 Task: Create Card Sales Proposal Review in Board DevOps Best Practices to Workspace Antivirus and Security Software. Create Card Climbing Review in Board Sales Performance Benchmarking to Workspace Antivirus and Security Software. Create Card Sales Contract Review in Board IT Asset Management and Inventory Control to Workspace Antivirus and Security Software
Action: Mouse moved to (42, 357)
Screenshot: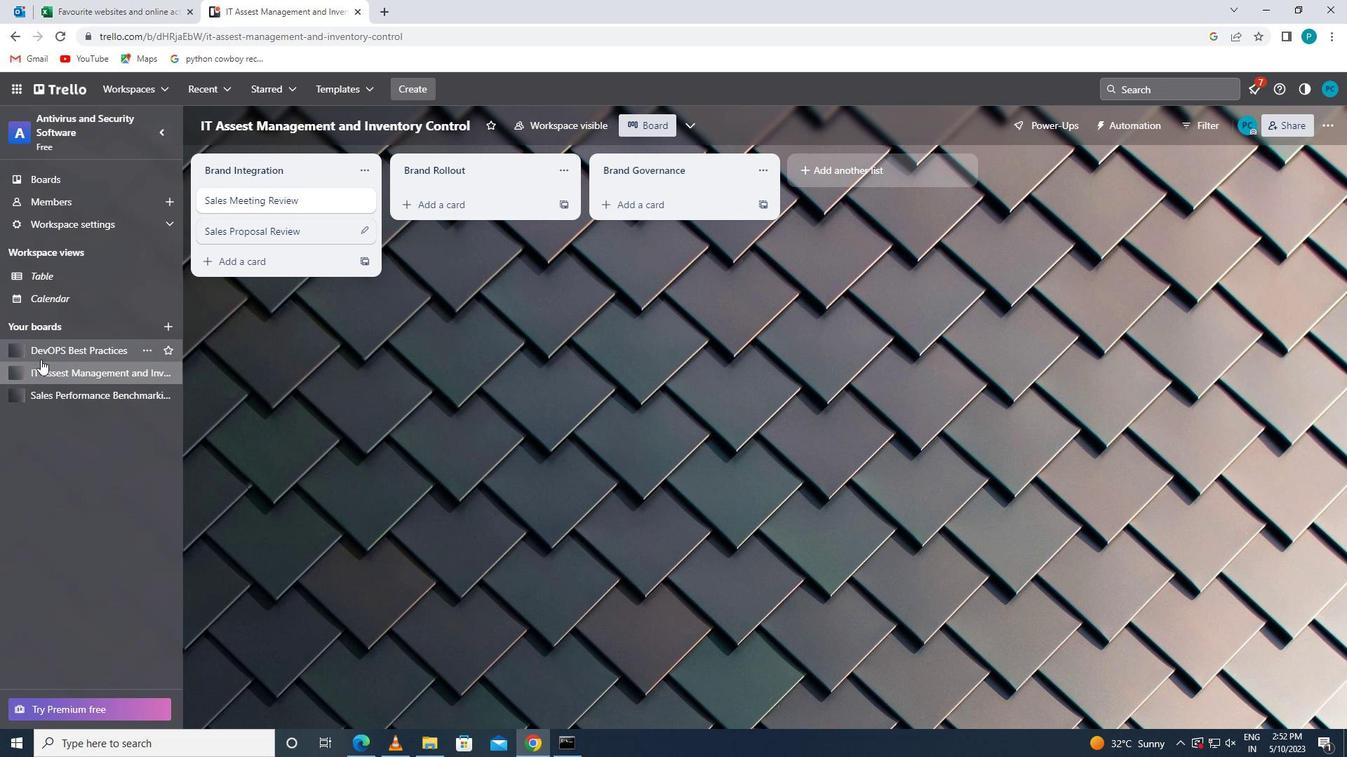 
Action: Mouse pressed left at (42, 357)
Screenshot: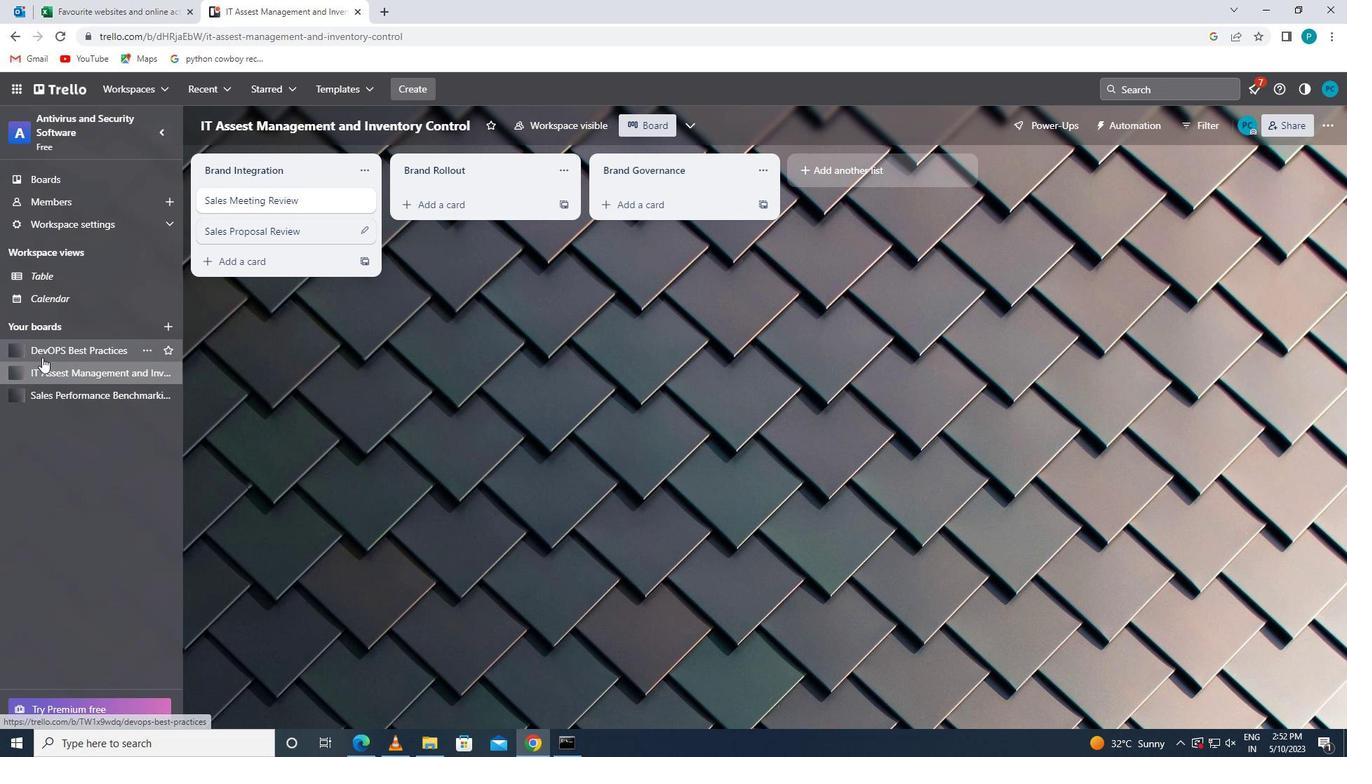 
Action: Mouse moved to (227, 251)
Screenshot: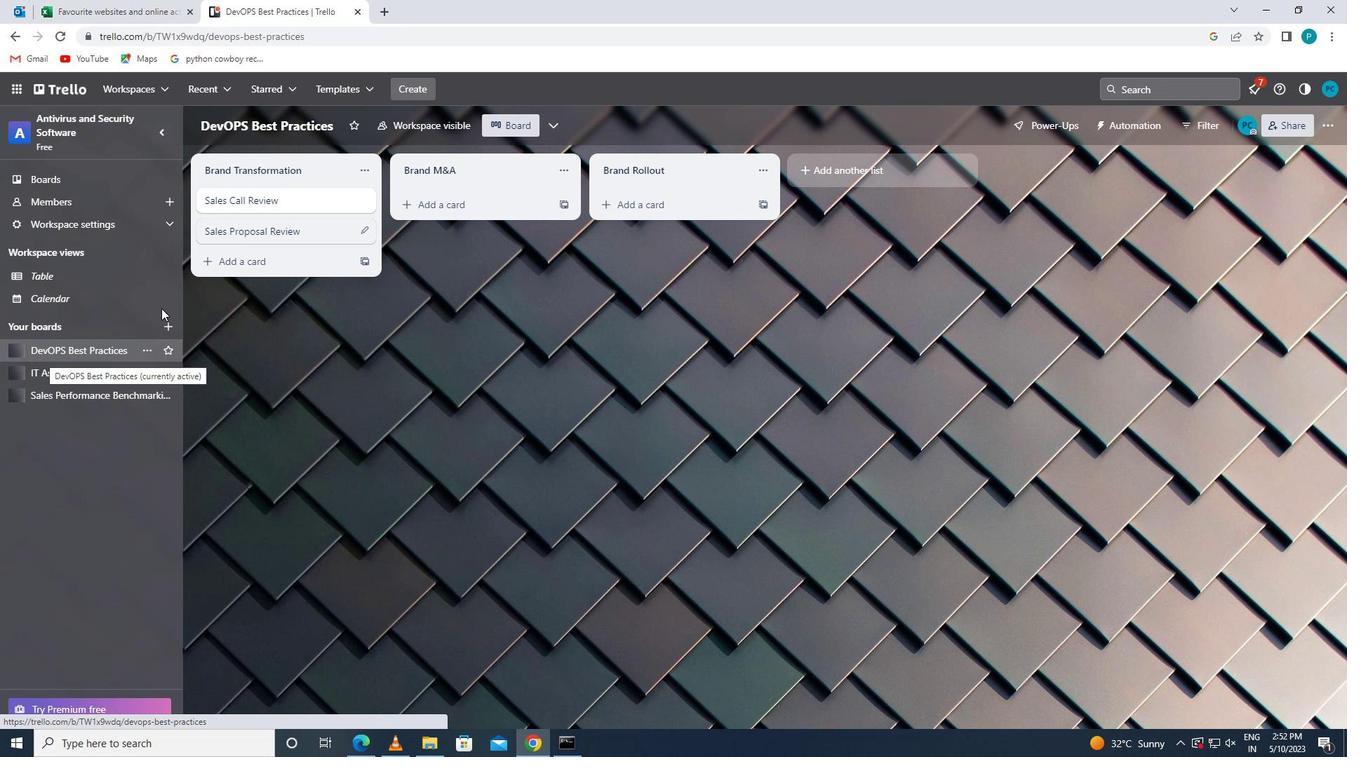 
Action: Mouse pressed left at (227, 251)
Screenshot: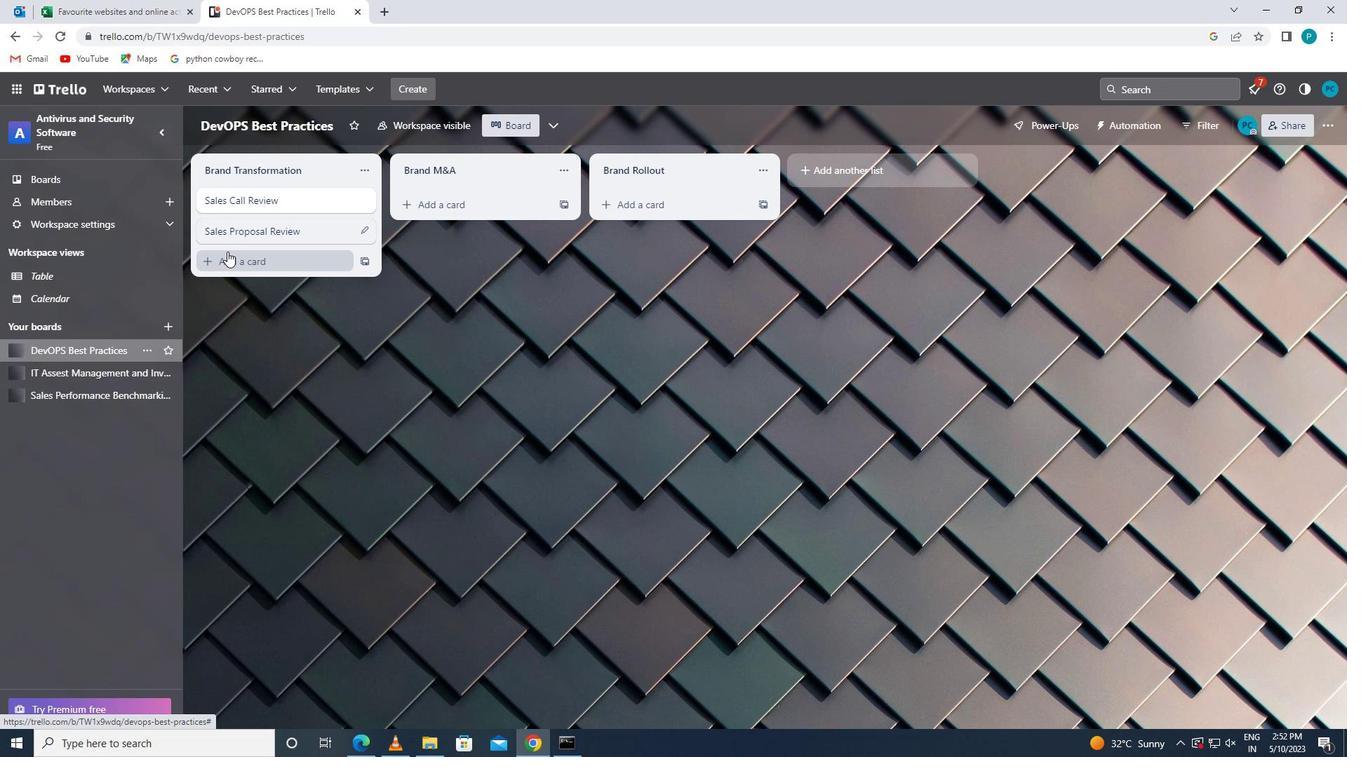 
Action: Key pressed <Key.caps_lock>s<Key.caps_lock>ales<Key.space>p<Key.caps_lock>p
Screenshot: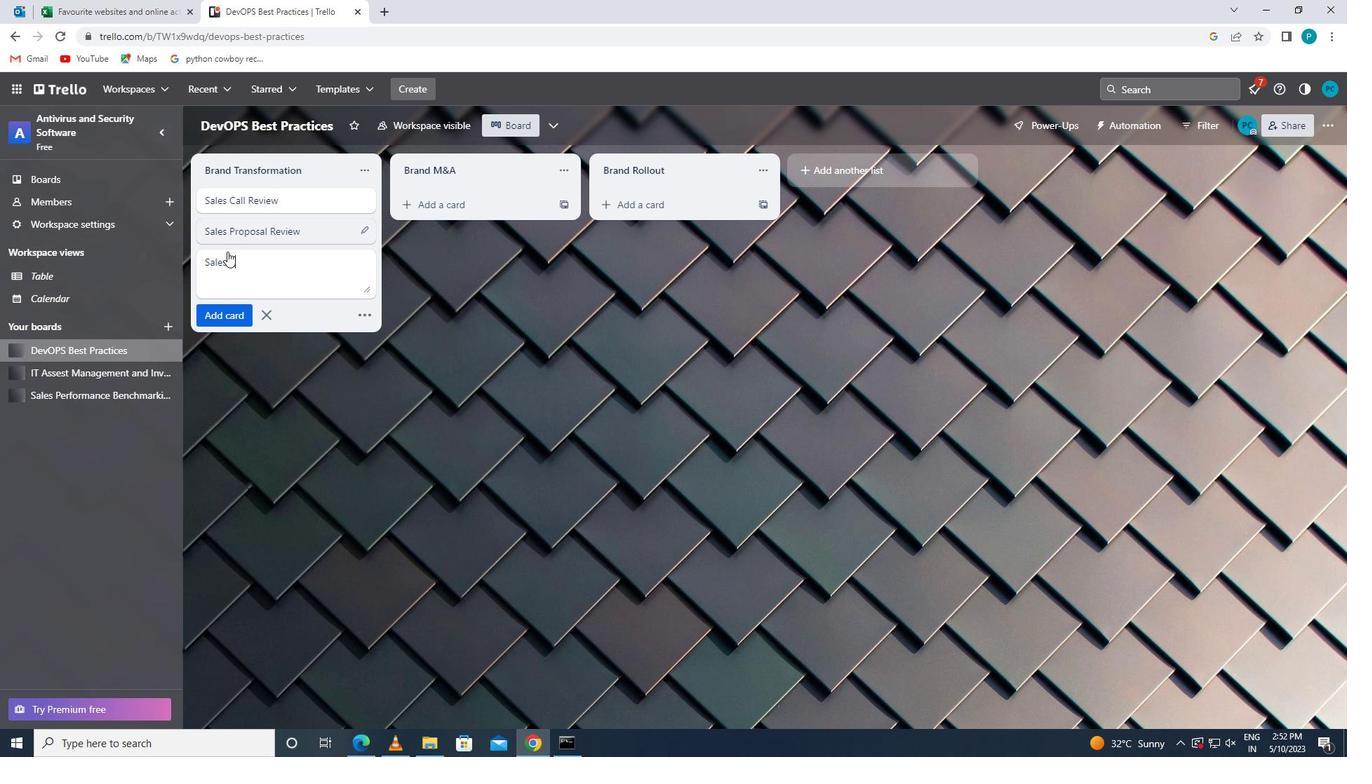 
Action: Mouse moved to (234, 263)
Screenshot: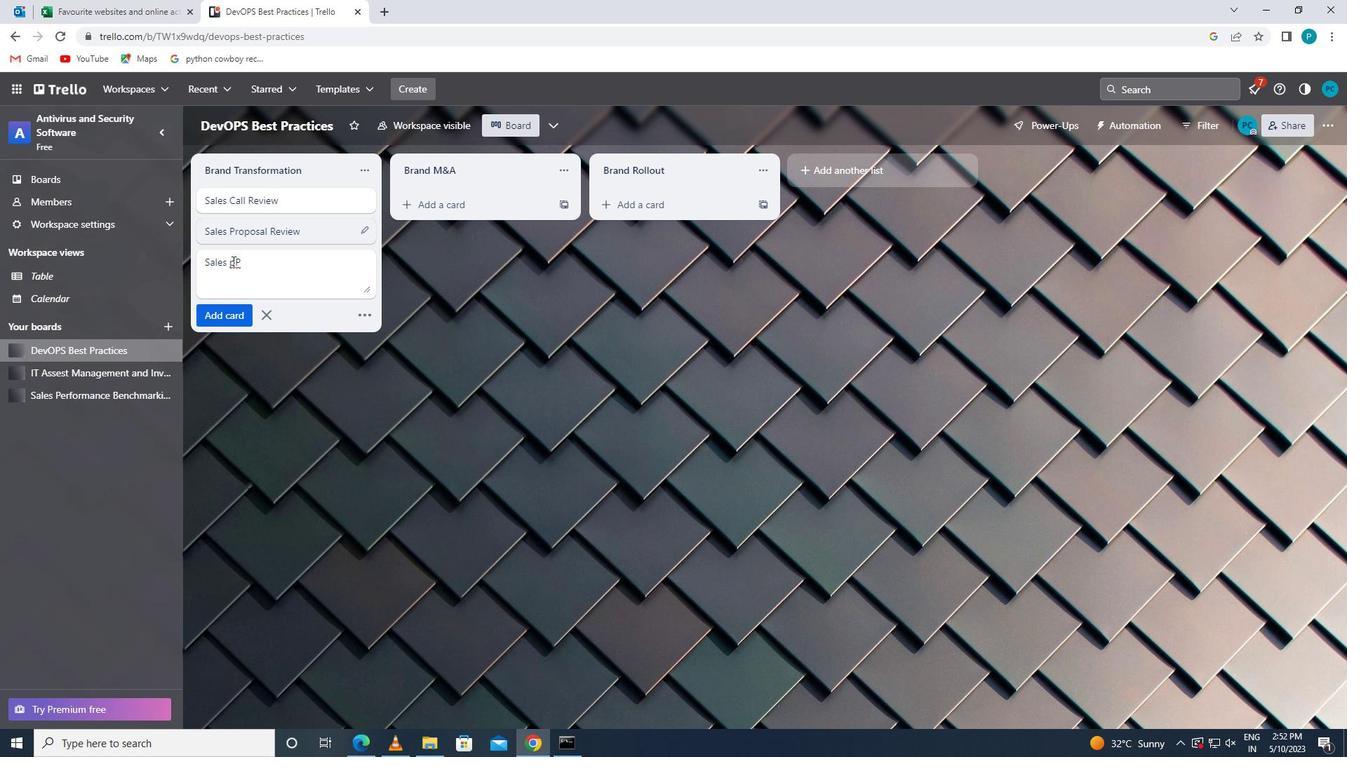 
Action: Mouse pressed left at (234, 263)
Screenshot: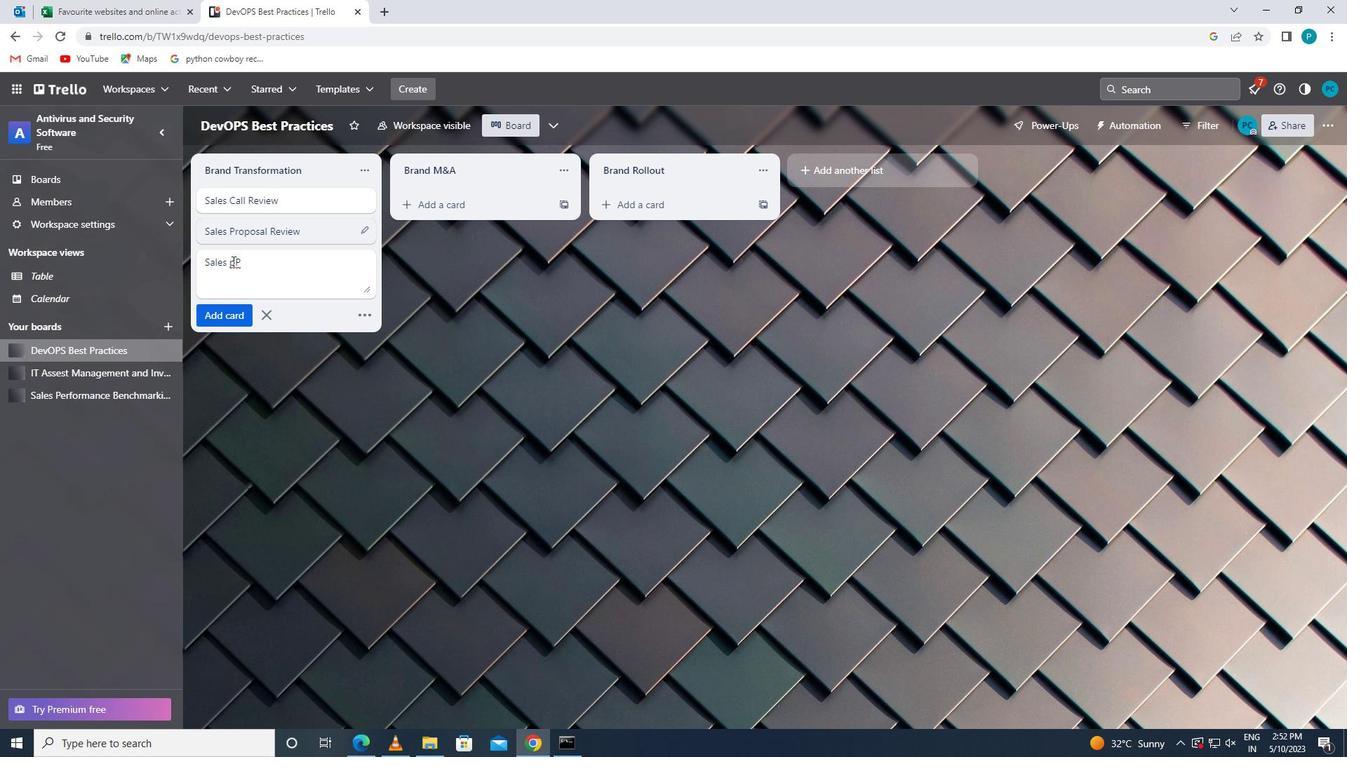 
Action: Key pressed <Key.backspace>
Screenshot: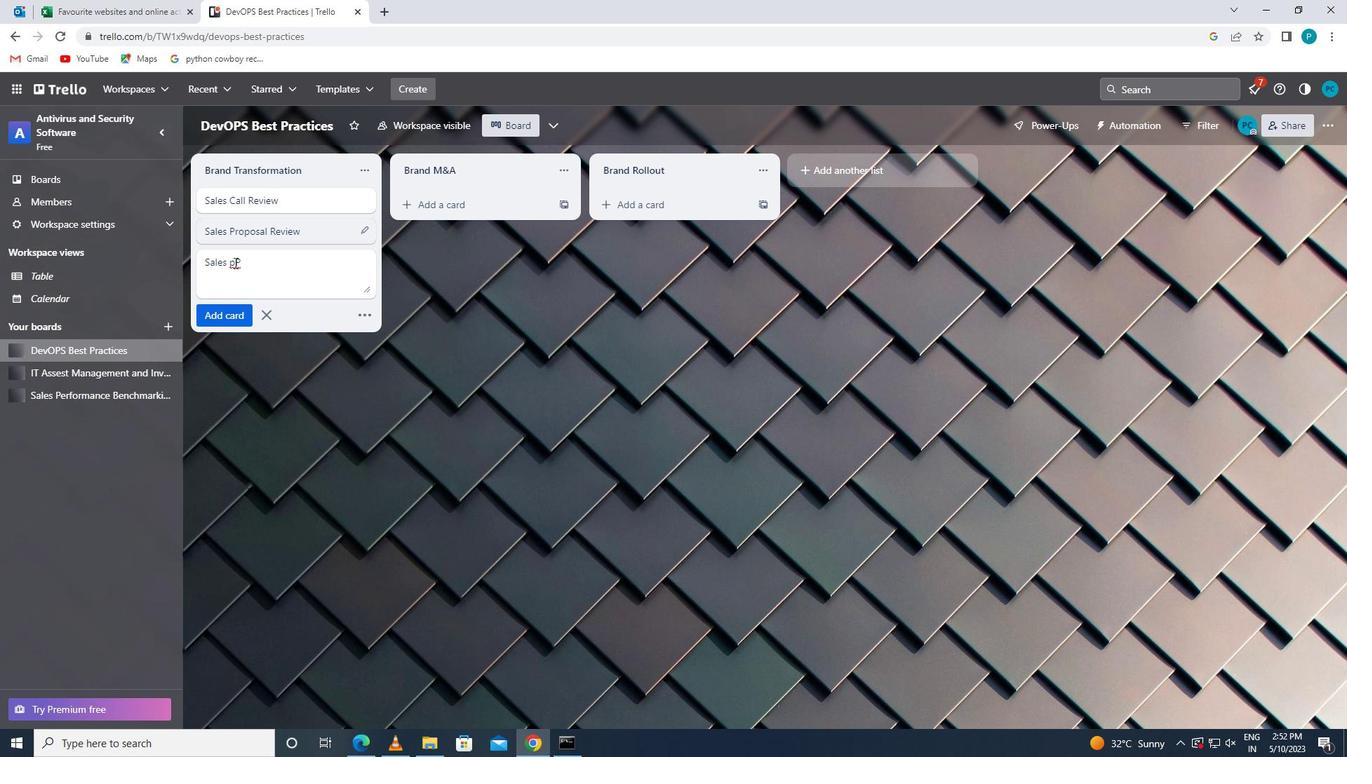 
Action: Mouse pressed left at (234, 263)
Screenshot: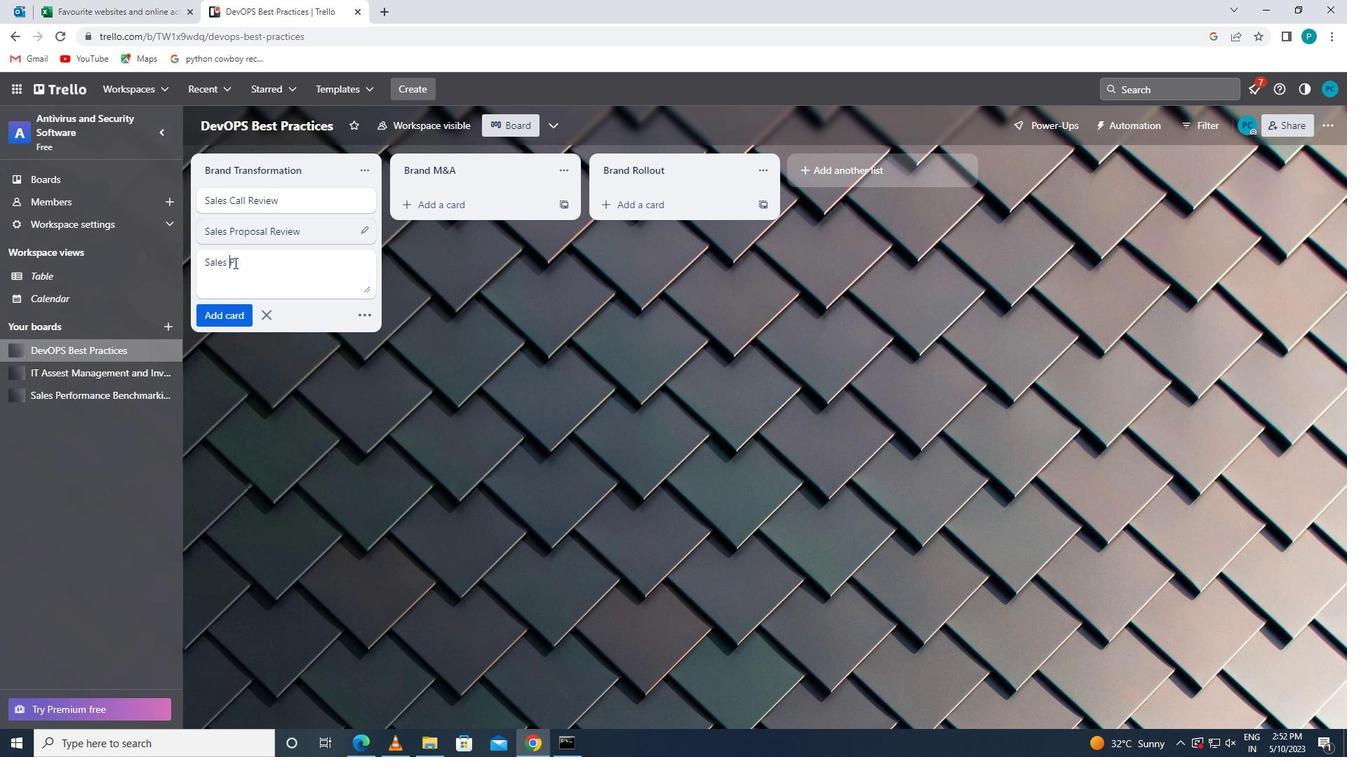 
Action: Key pressed <Key.caps_lock>roposal<Key.space><Key.caps_lock>r<Key.caps_lock>eview
Screenshot: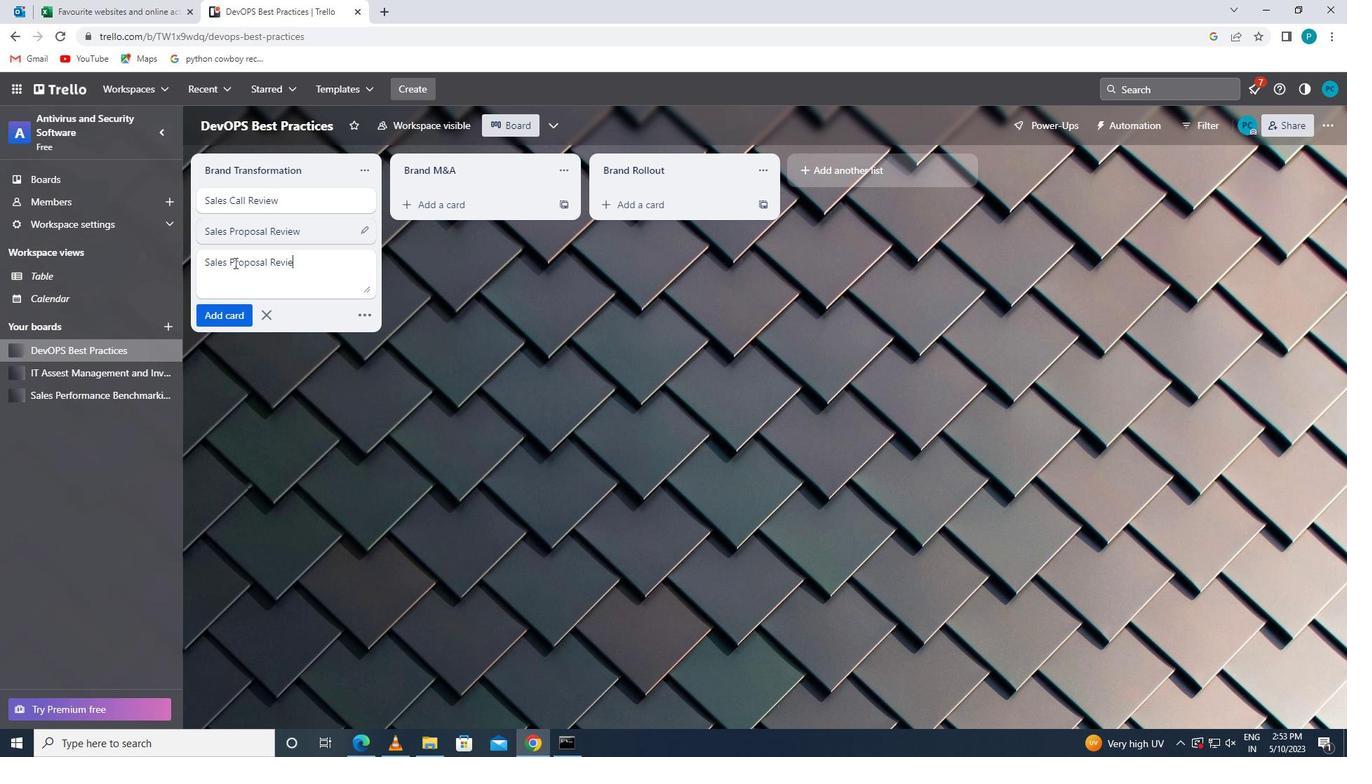 
Action: Mouse moved to (234, 318)
Screenshot: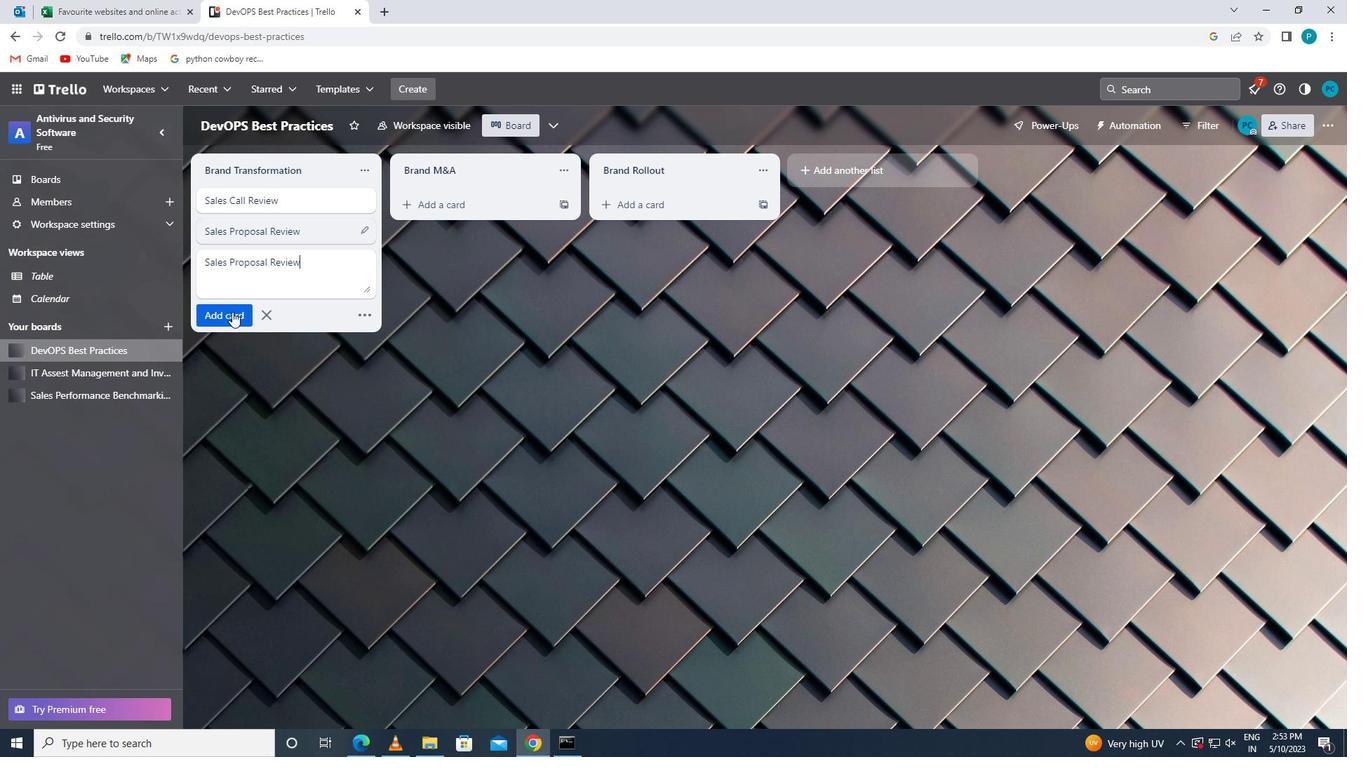 
Action: Mouse pressed left at (234, 318)
Screenshot: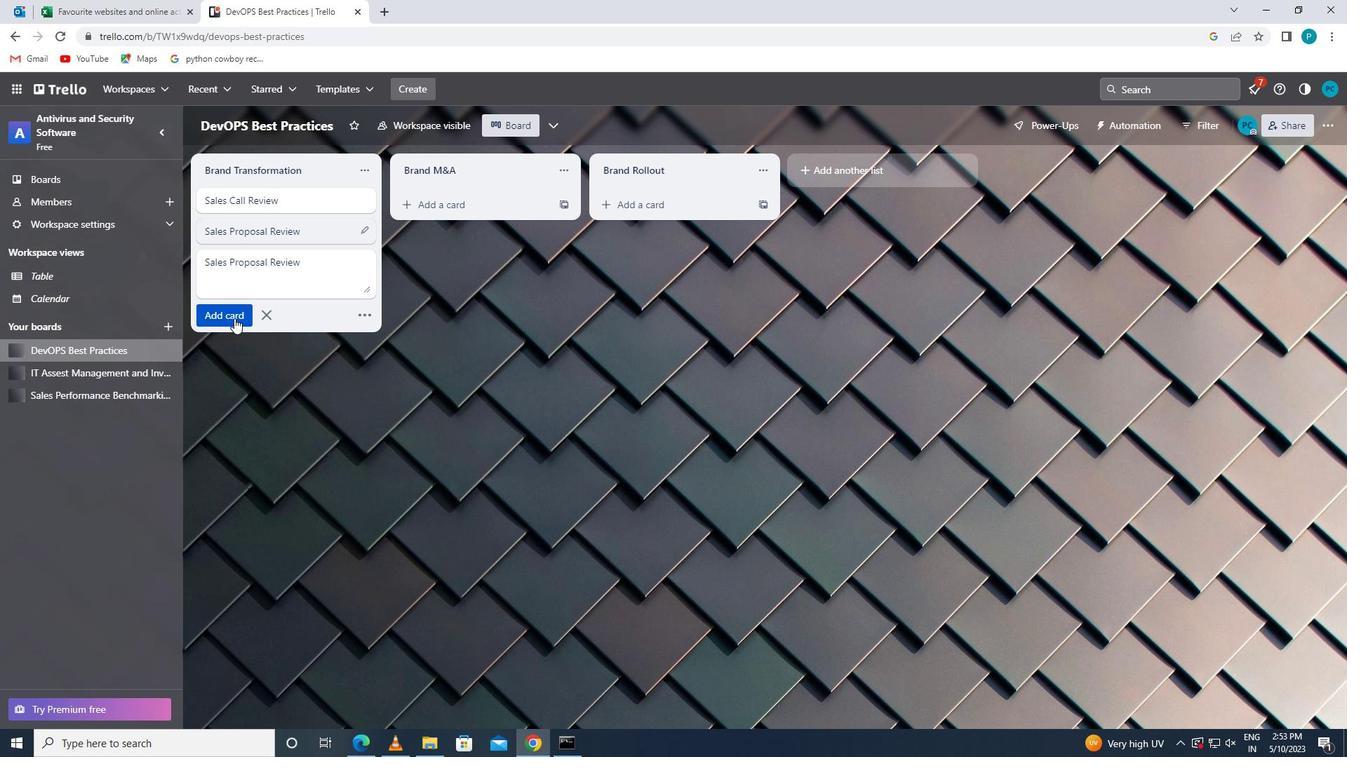 
Action: Mouse moved to (120, 400)
Screenshot: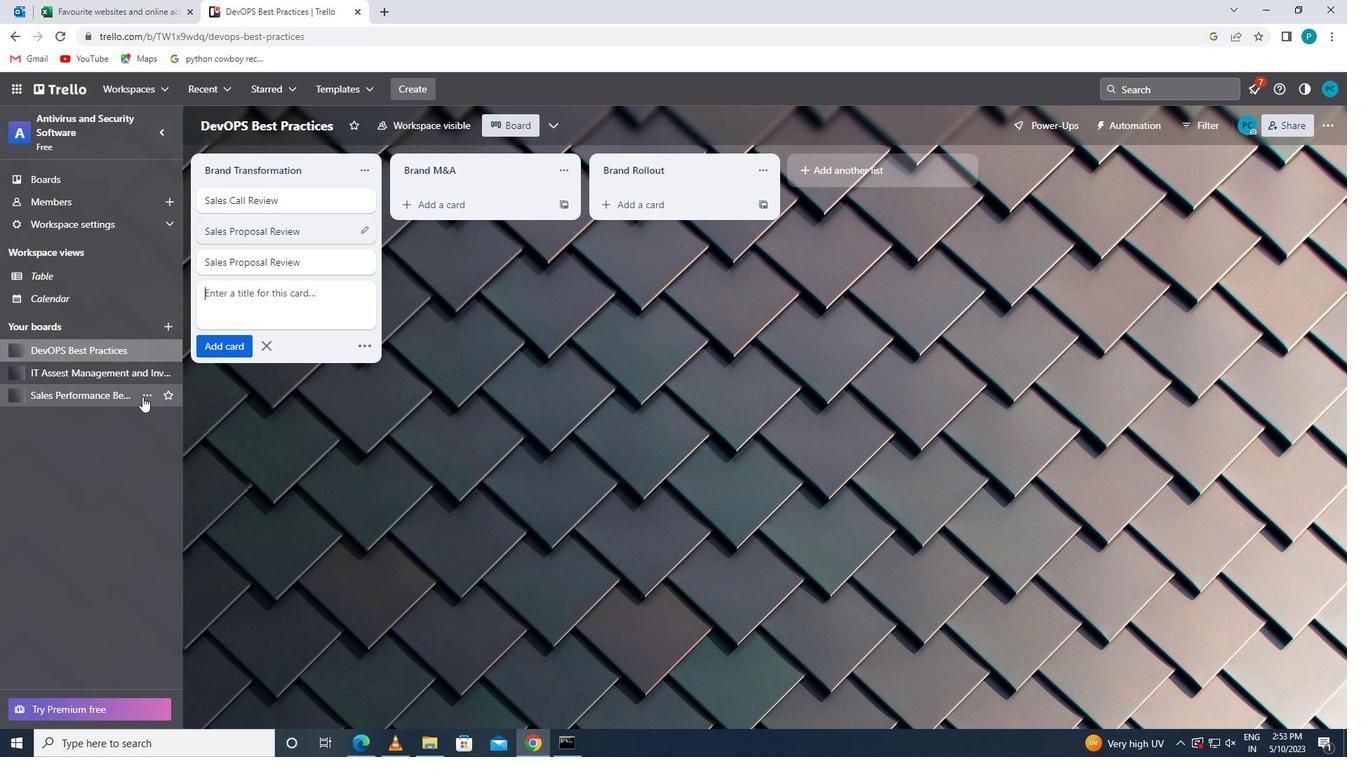 
Action: Mouse pressed left at (120, 400)
Screenshot: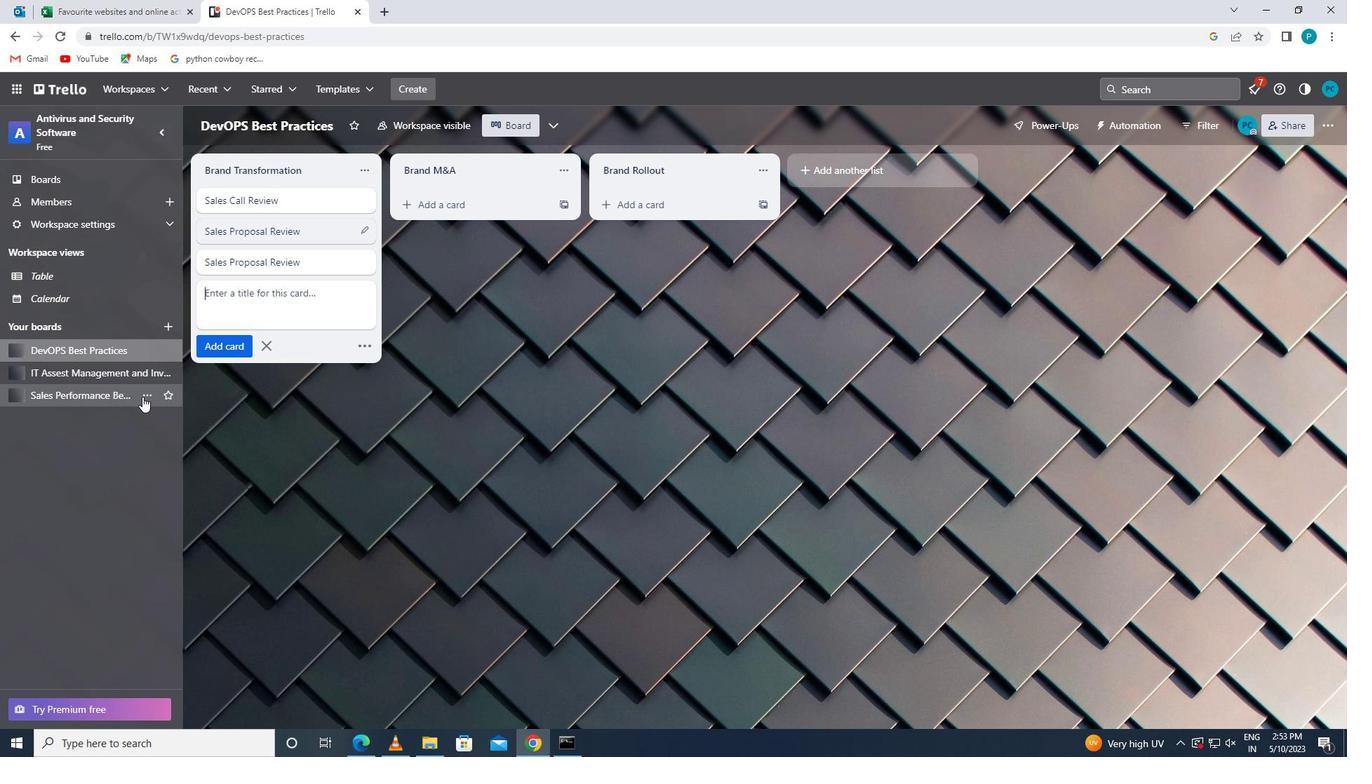 
Action: Mouse moved to (225, 270)
Screenshot: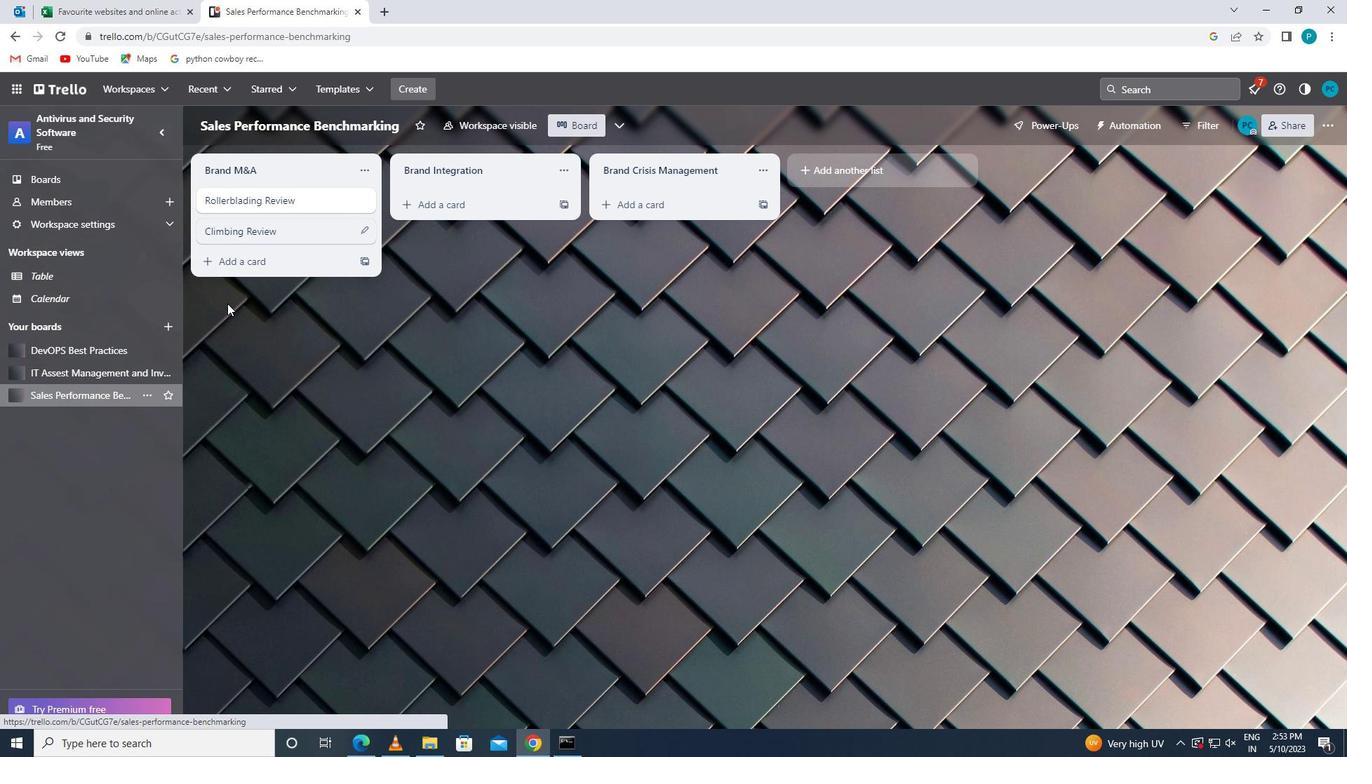 
Action: Mouse pressed left at (225, 270)
Screenshot: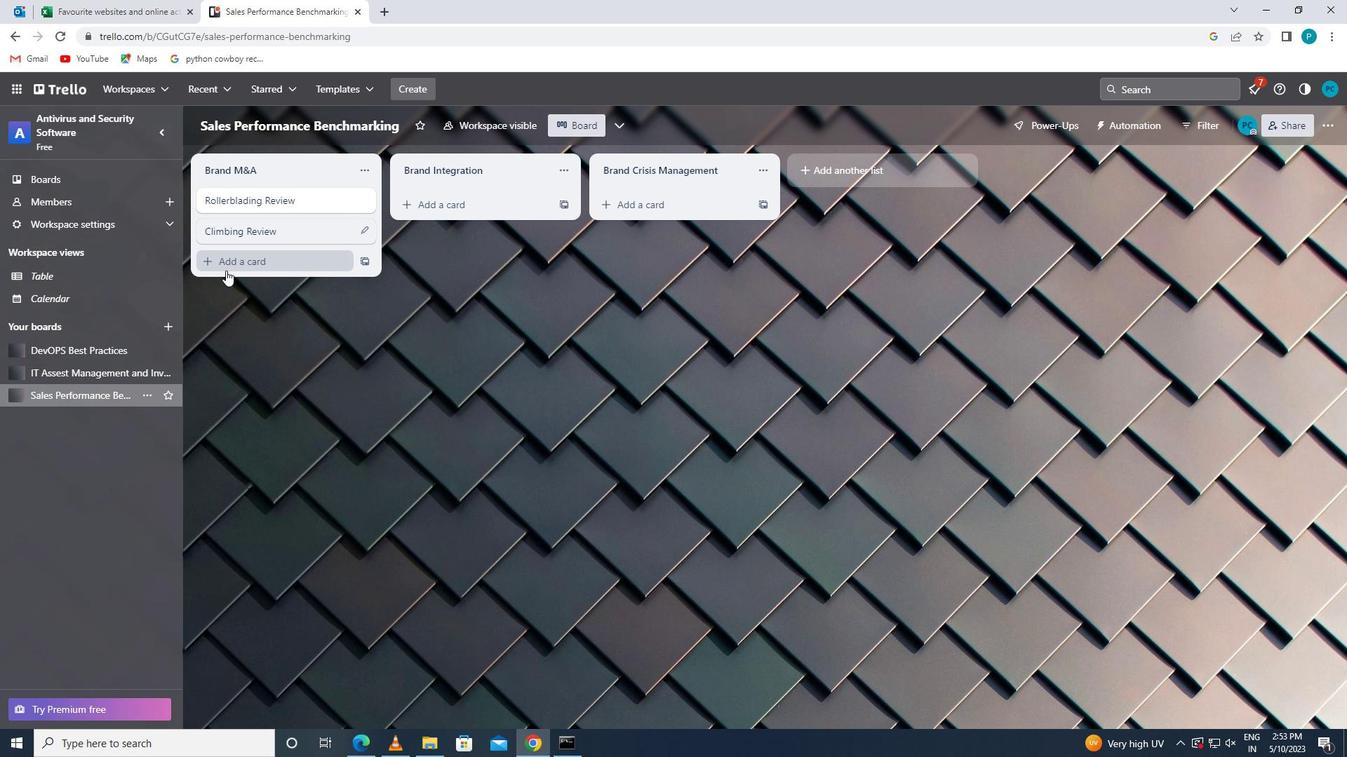 
Action: Key pressed <Key.caps_lock>c<Key.caps_lock>limbing<Key.space><Key.caps_lock>r<Key.caps_lock>eview
Screenshot: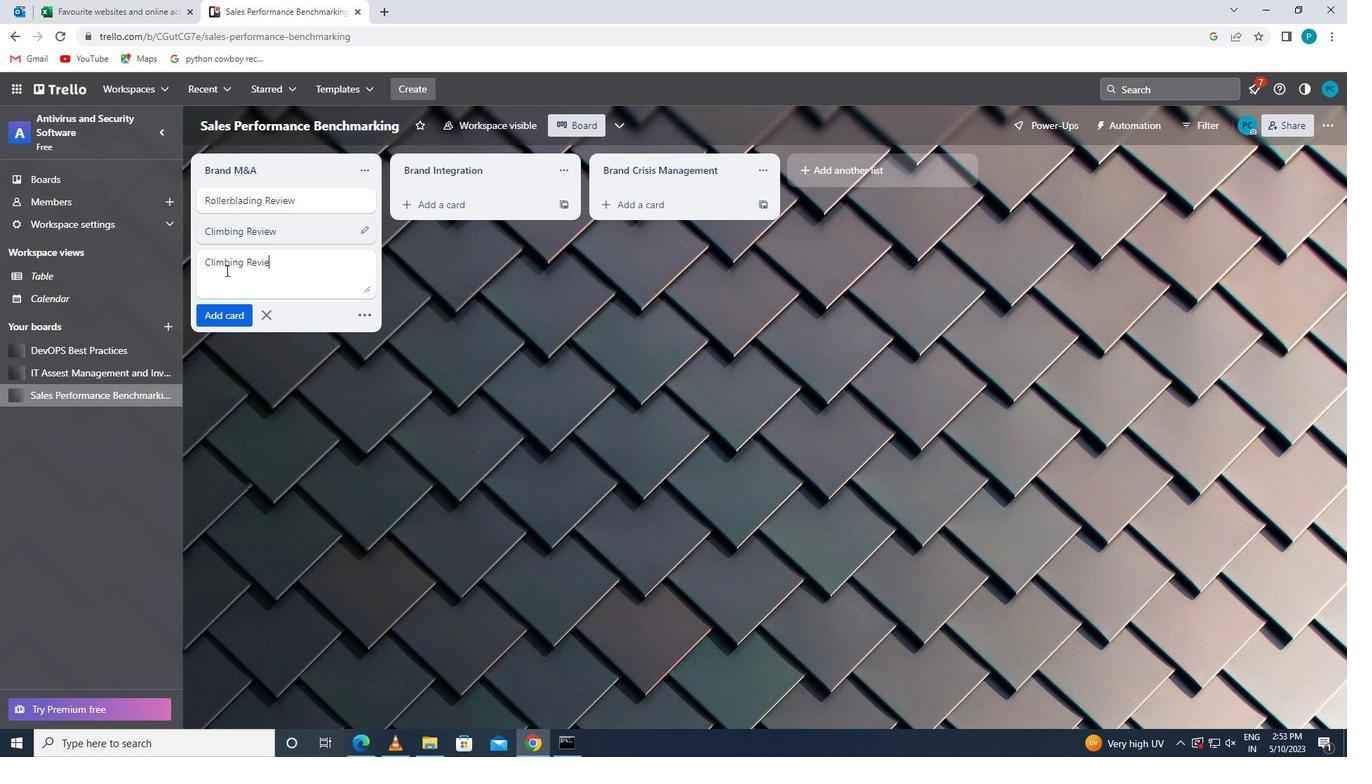 
Action: Mouse moved to (221, 316)
Screenshot: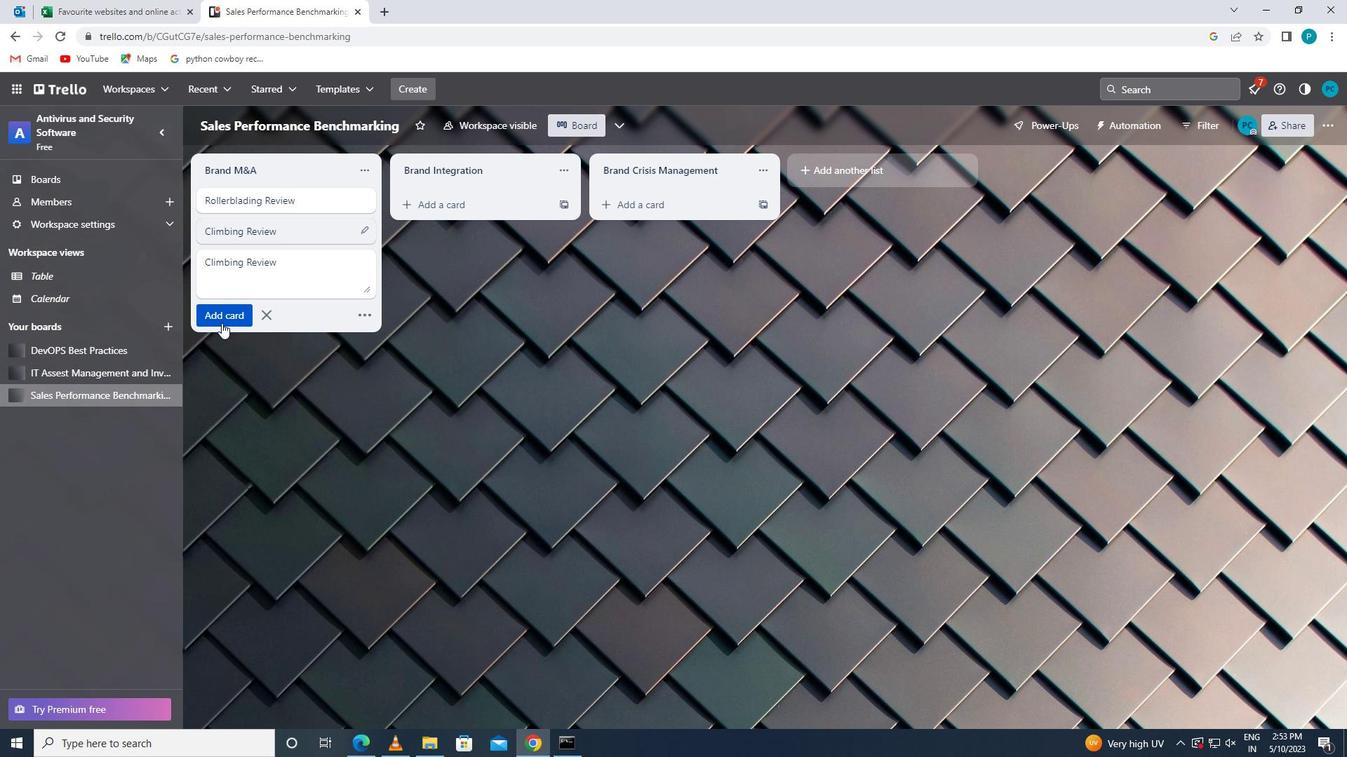 
Action: Mouse pressed left at (221, 316)
Screenshot: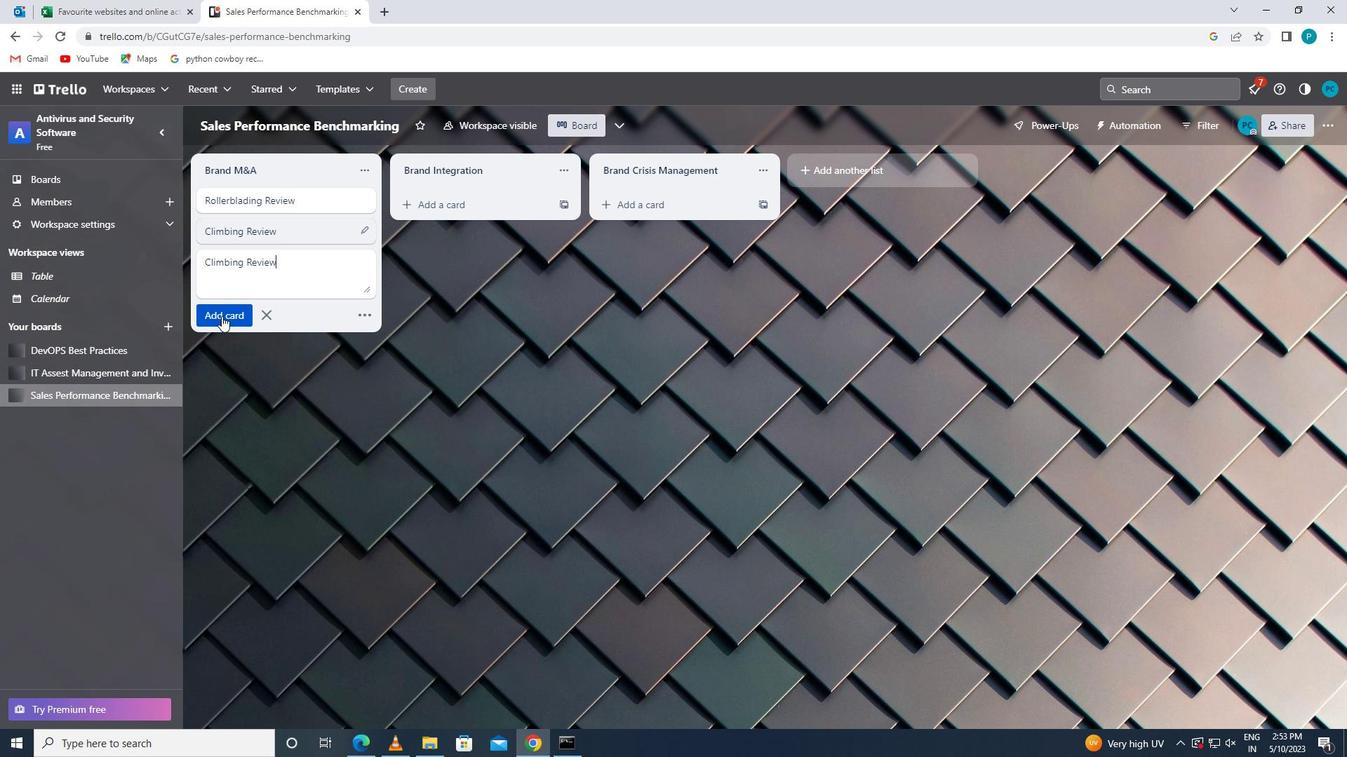 
Action: Mouse moved to (100, 374)
Screenshot: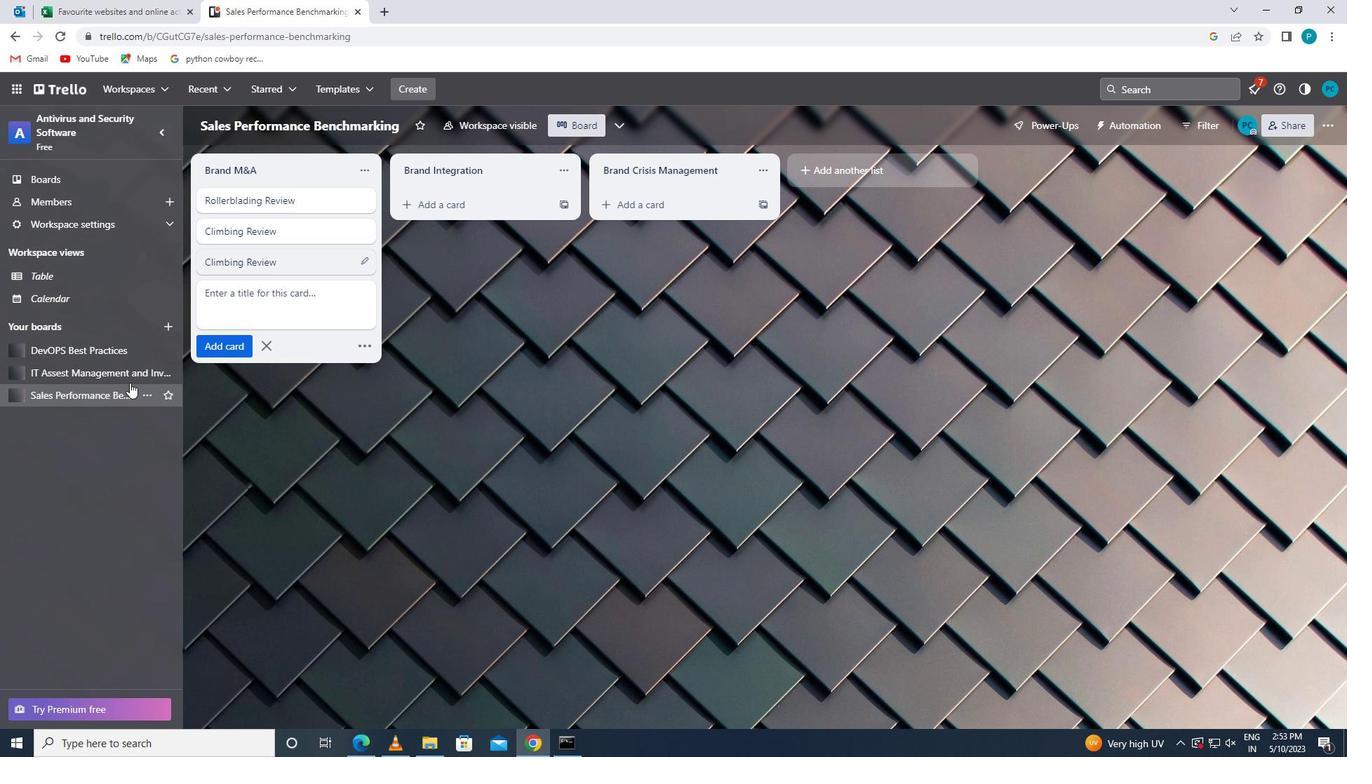 
Action: Mouse pressed left at (100, 374)
Screenshot: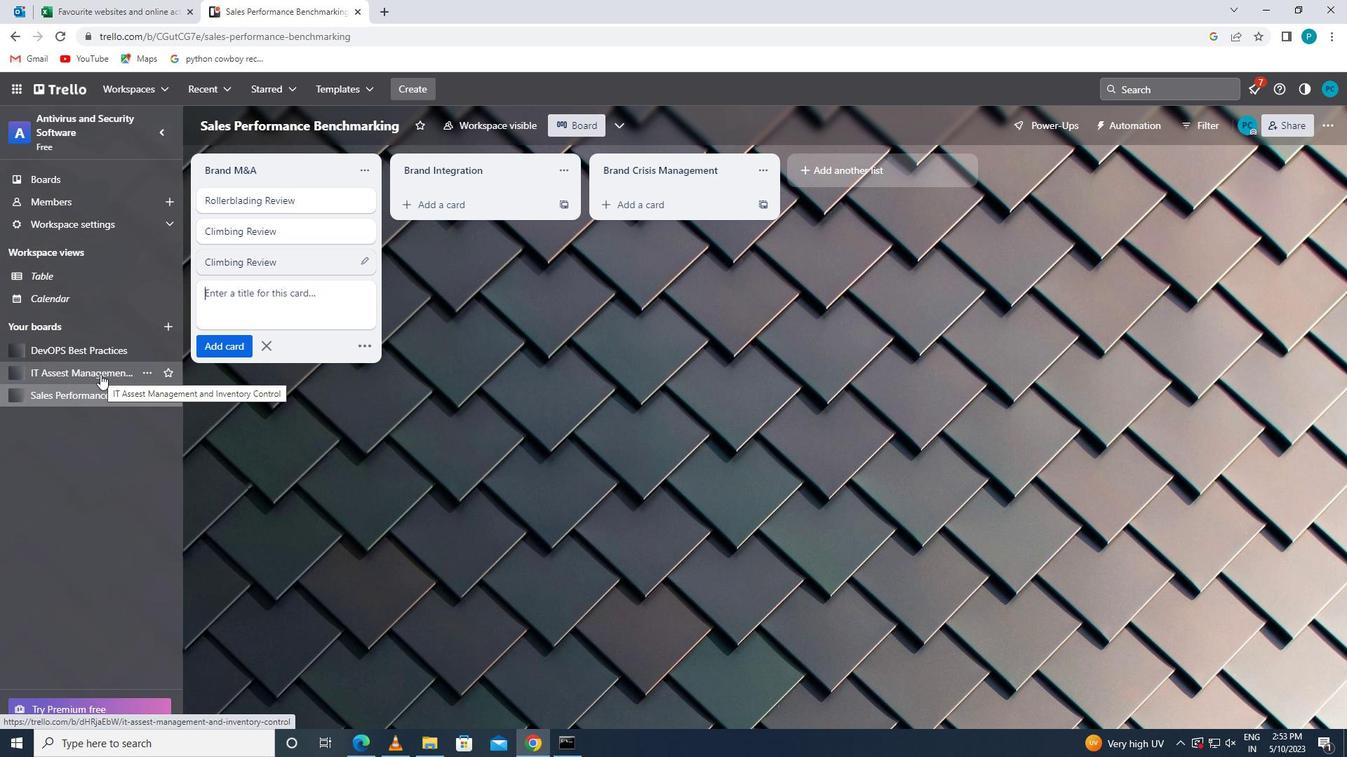 
Action: Mouse moved to (258, 271)
Screenshot: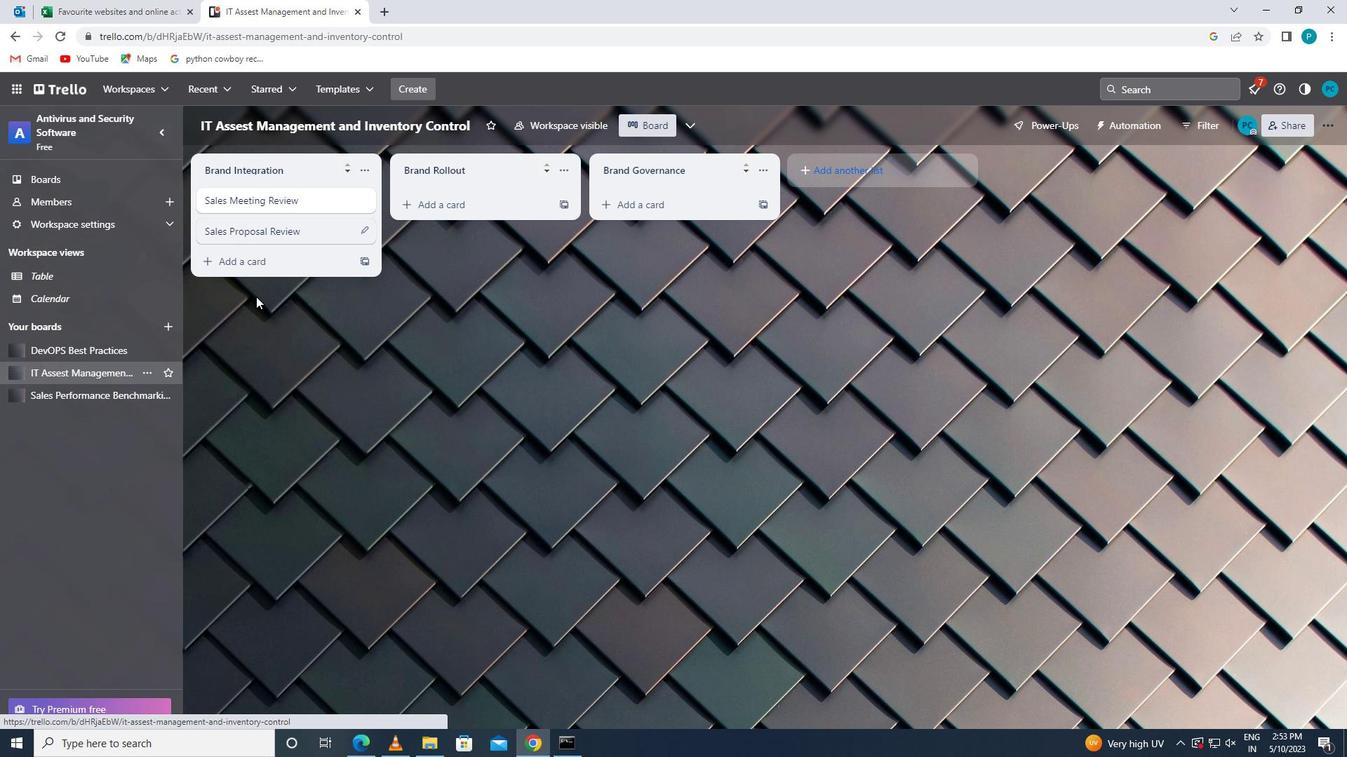 
Action: Mouse pressed left at (258, 271)
Screenshot: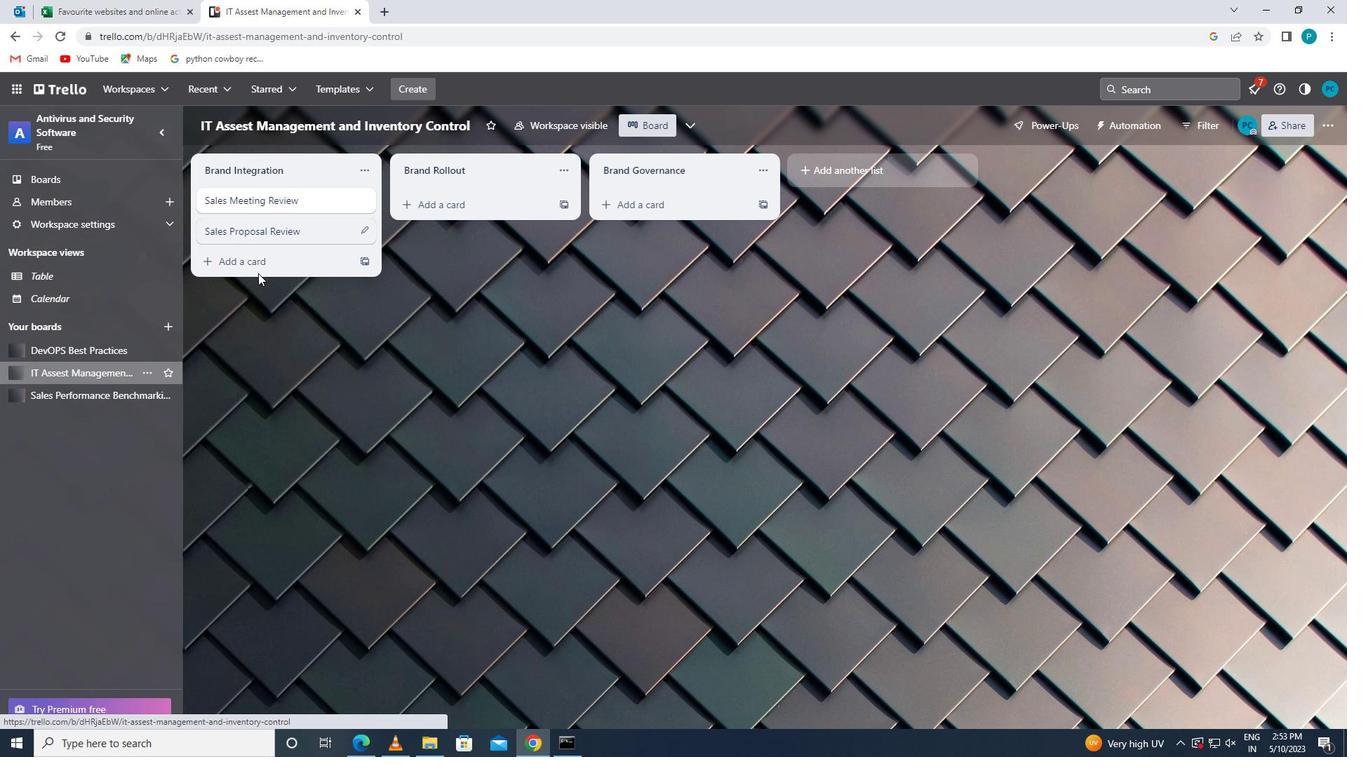 
Action: Mouse moved to (249, 263)
Screenshot: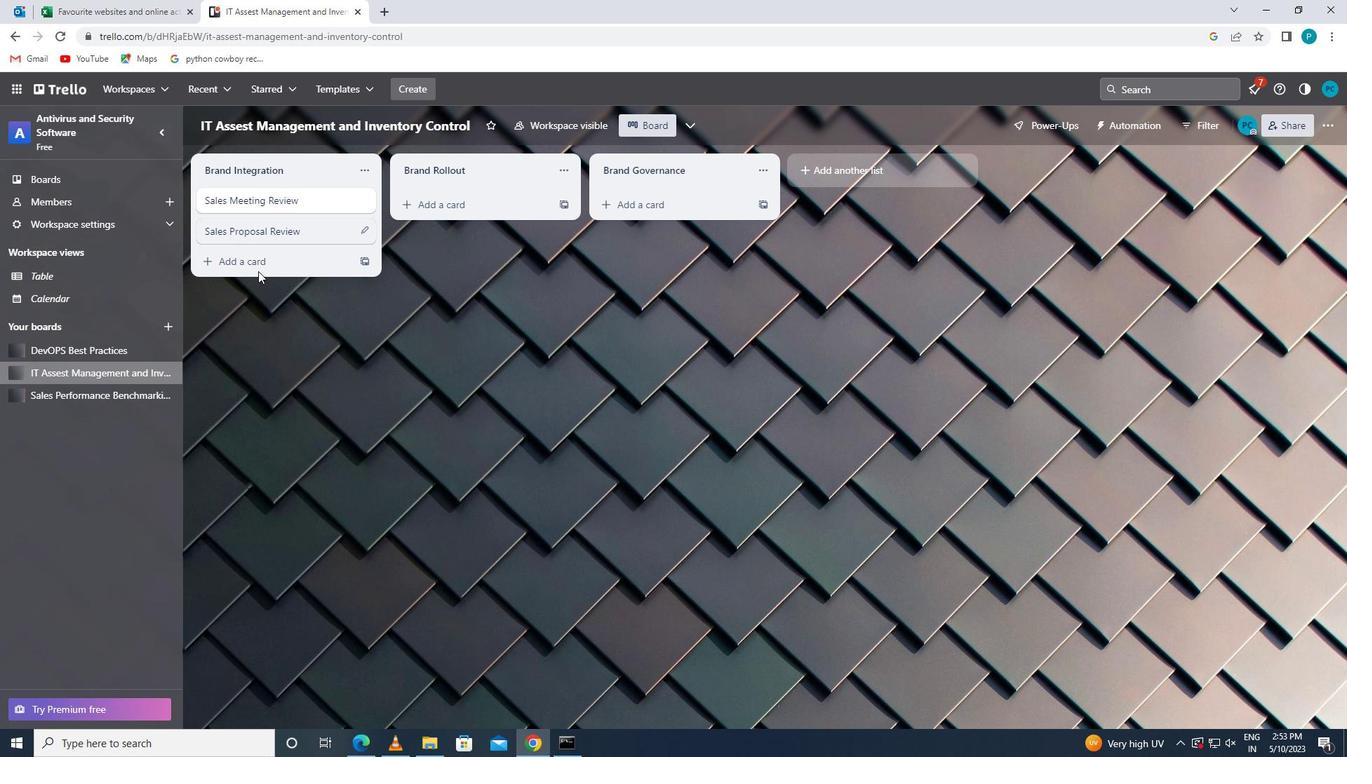 
Action: Mouse pressed left at (249, 263)
Screenshot: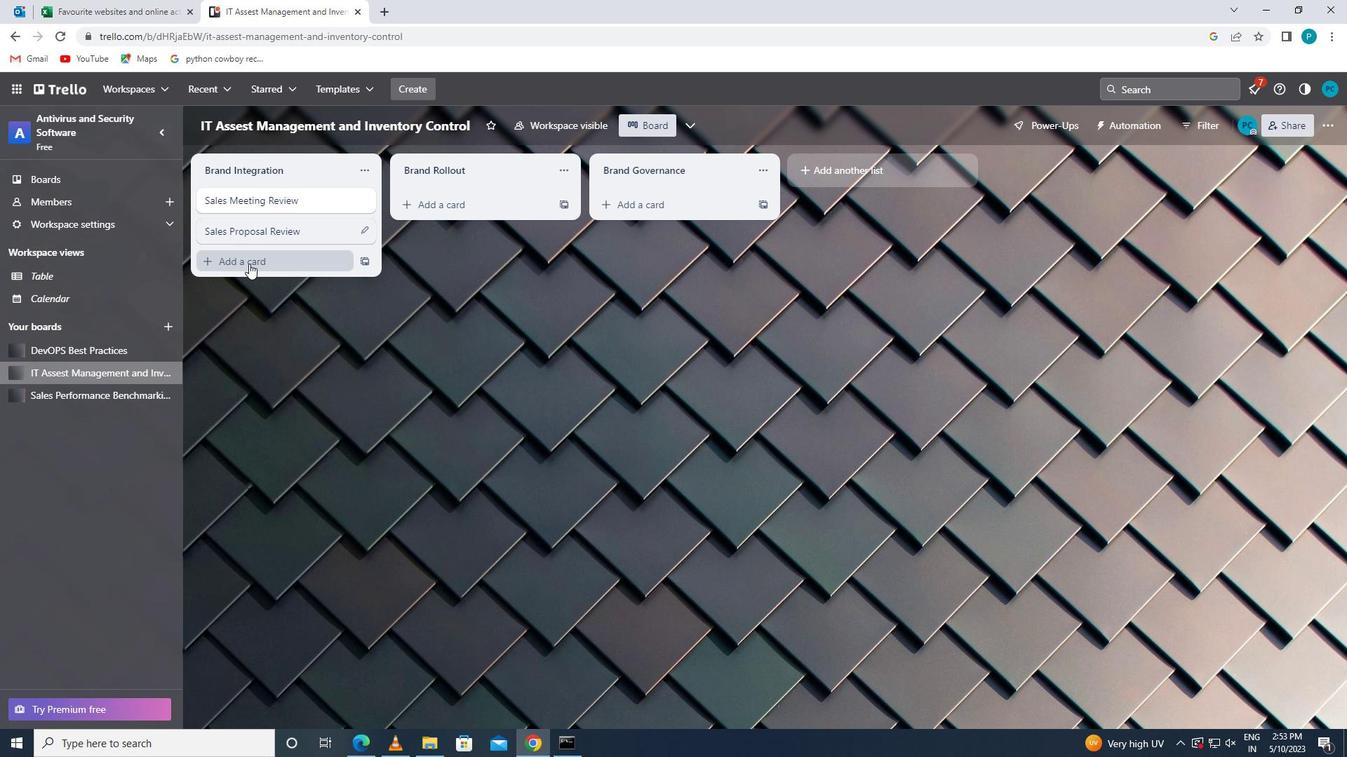 
Action: Key pressed <Key.caps_lock>s<Key.caps_lock>ales<Key.space><Key.caps_lock>c<Key.caps_lock>n<Key.backspace>ontract<Key.space><Key.caps_lock>re<Key.backspace><Key.caps_lock>r<Key.backspace>eview
Screenshot: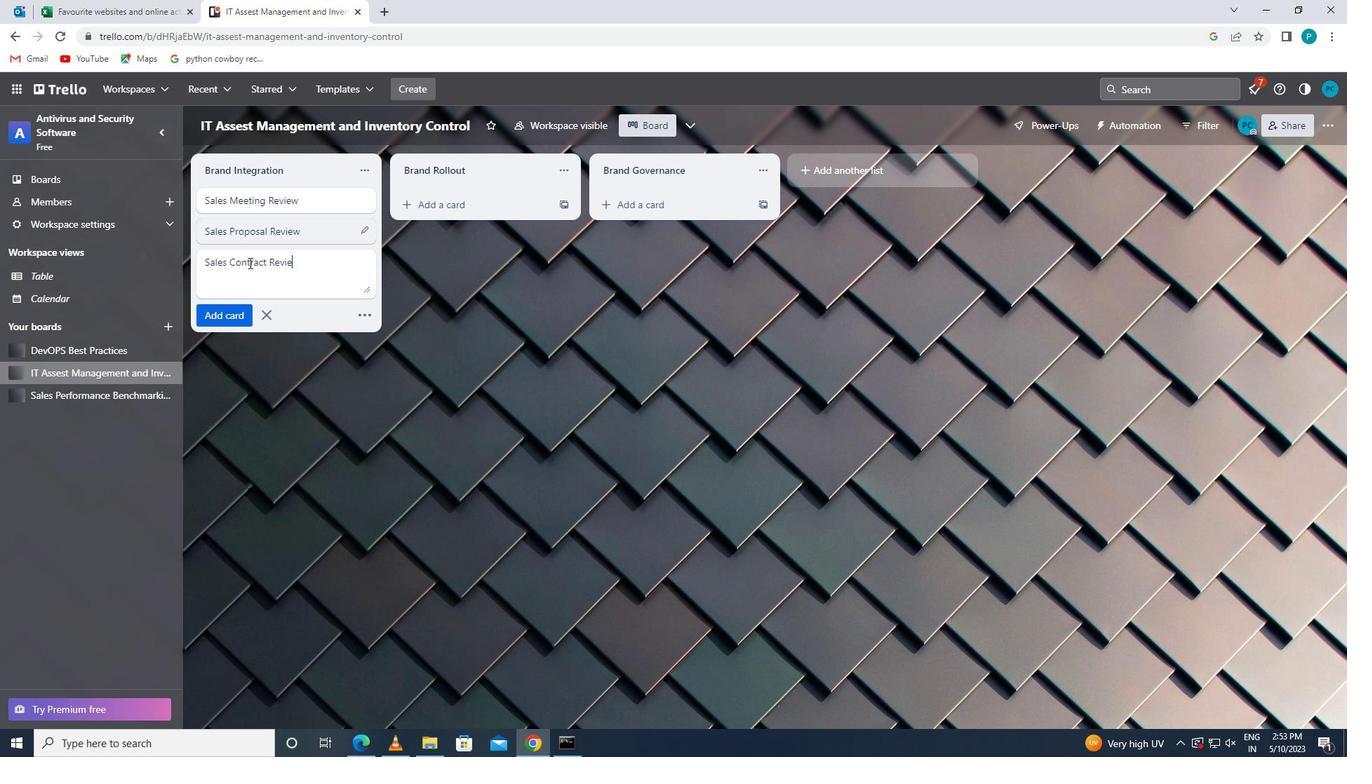 
Action: Mouse moved to (208, 314)
Screenshot: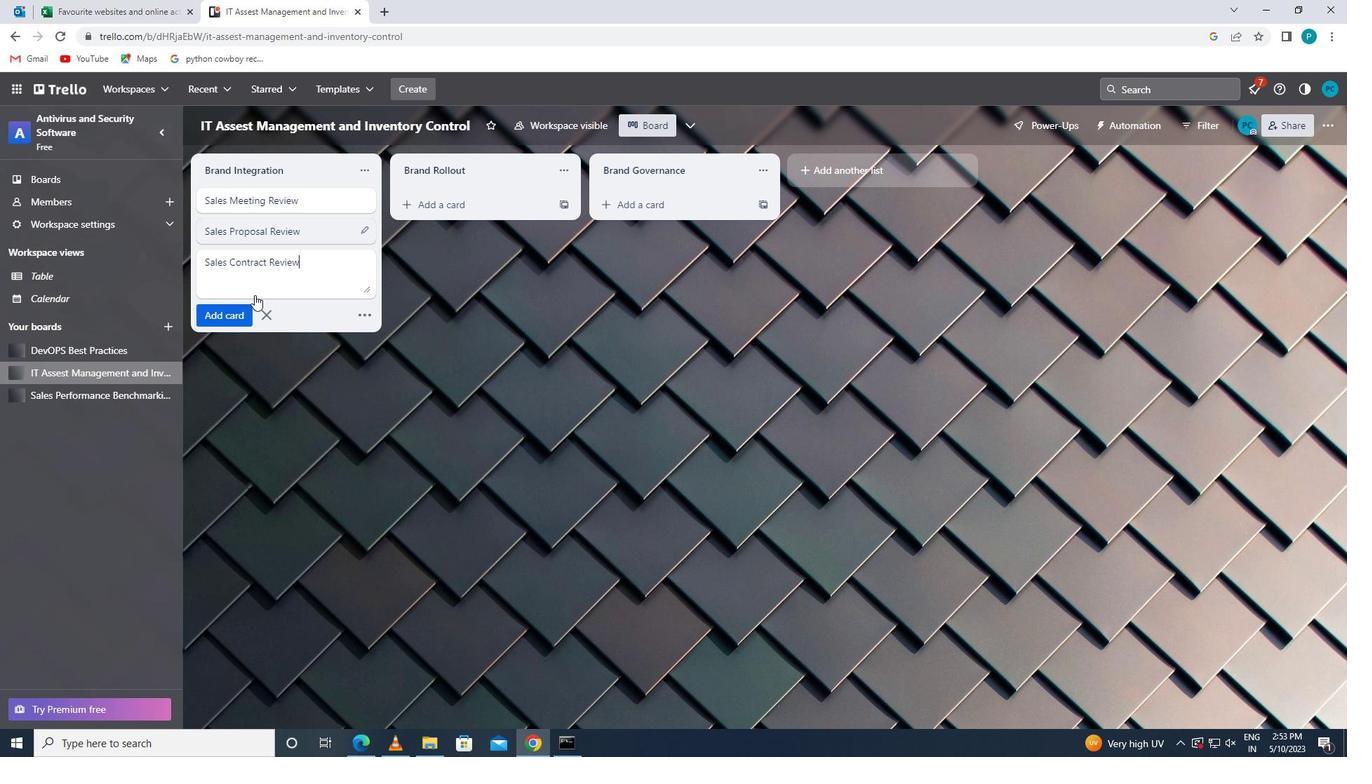 
Action: Mouse pressed left at (208, 314)
Screenshot: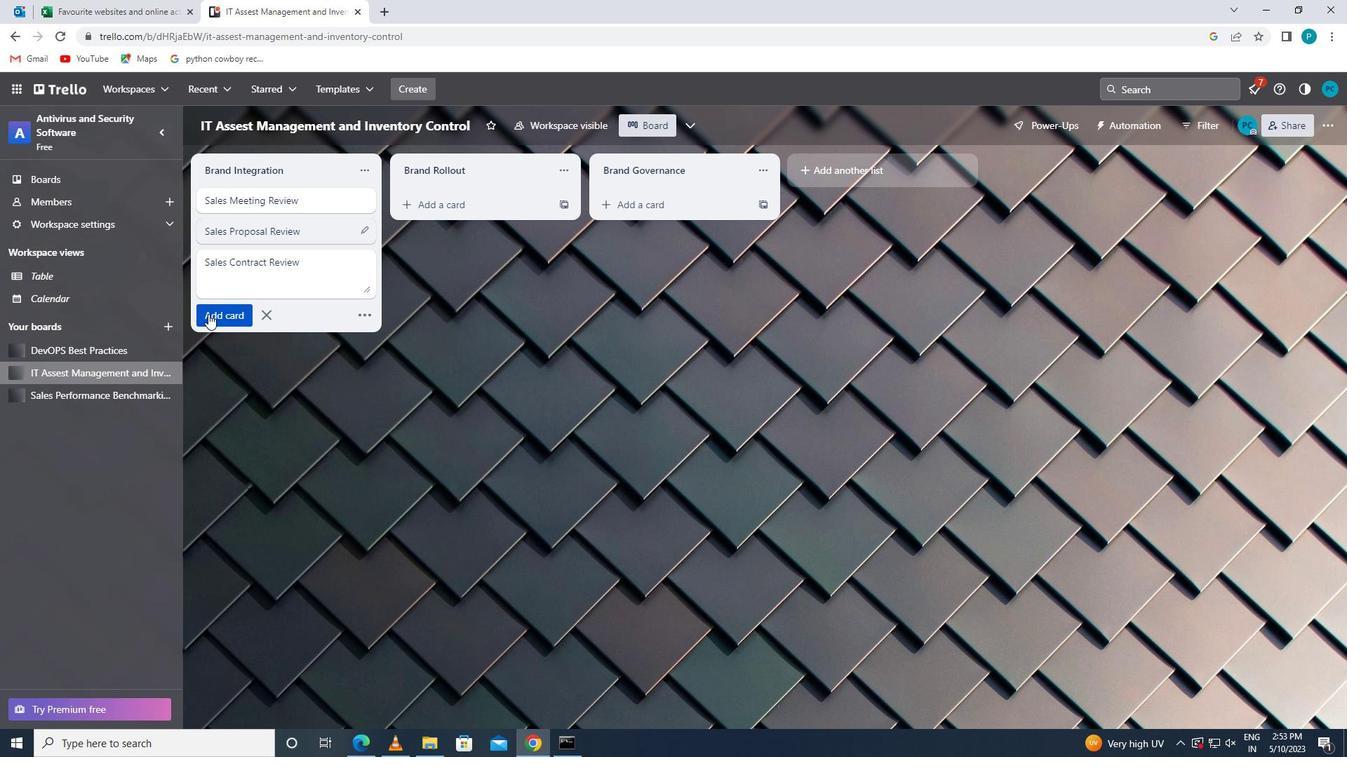 
